 Task: Download the file web page (.html, zipped).
Action: Mouse moved to (56, 99)
Screenshot: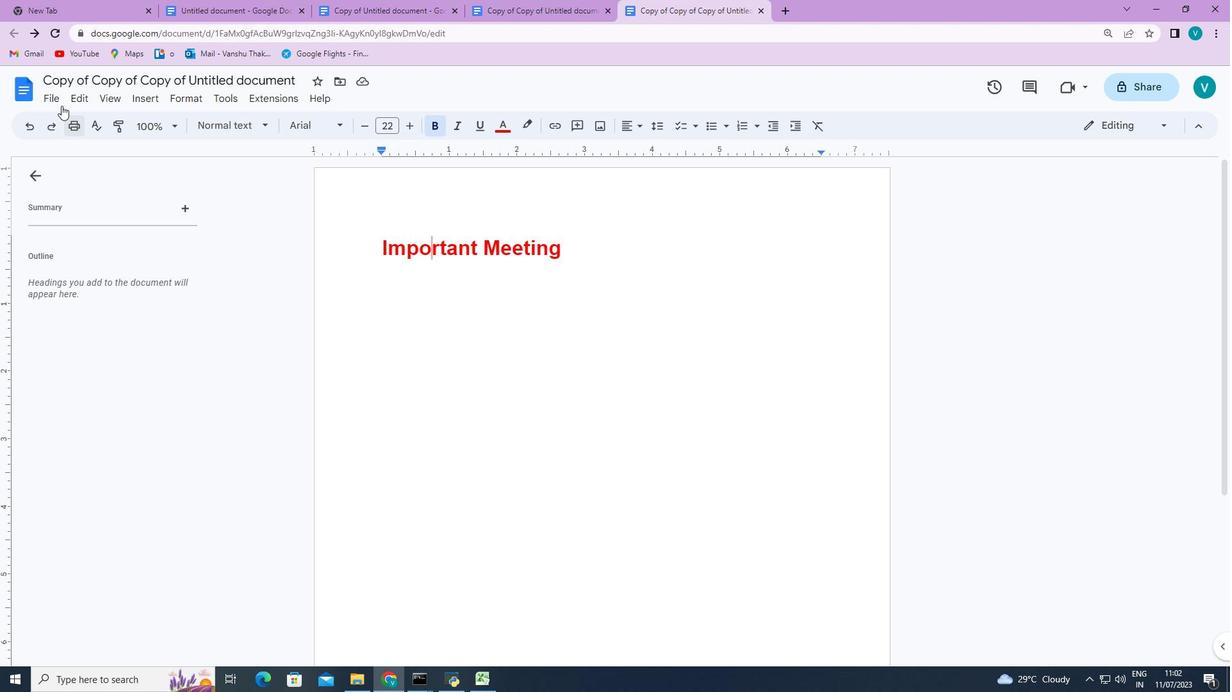 
Action: Mouse pressed left at (56, 99)
Screenshot: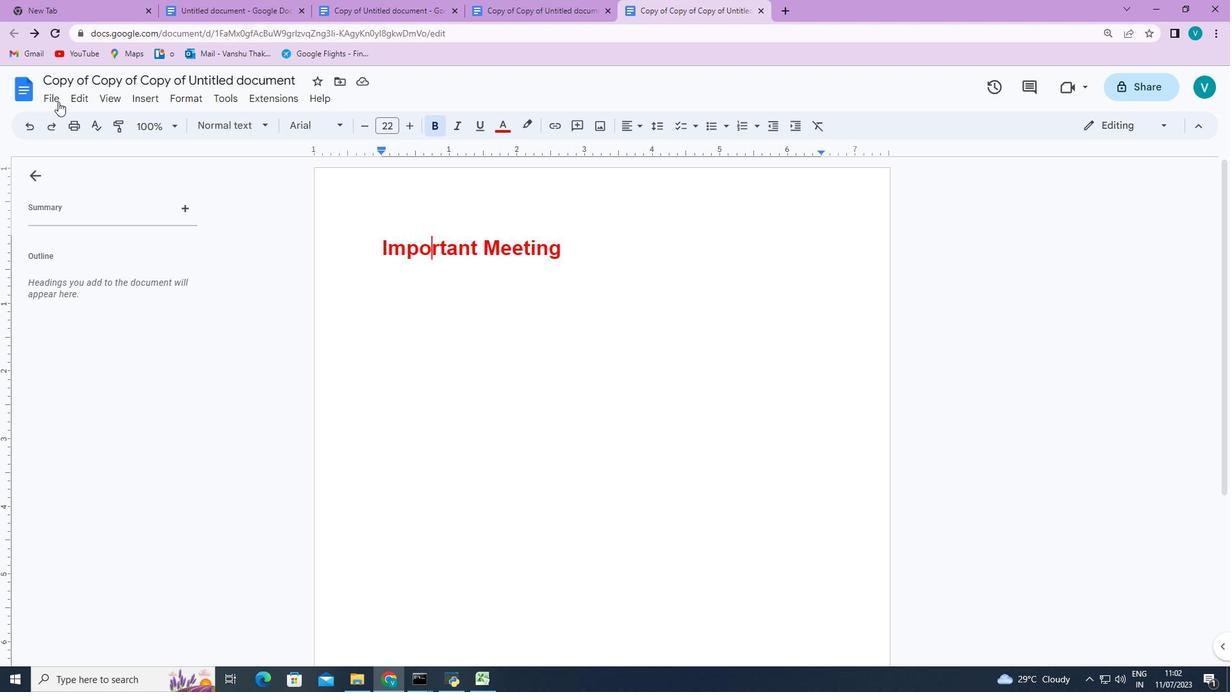 
Action: Mouse moved to (338, 361)
Screenshot: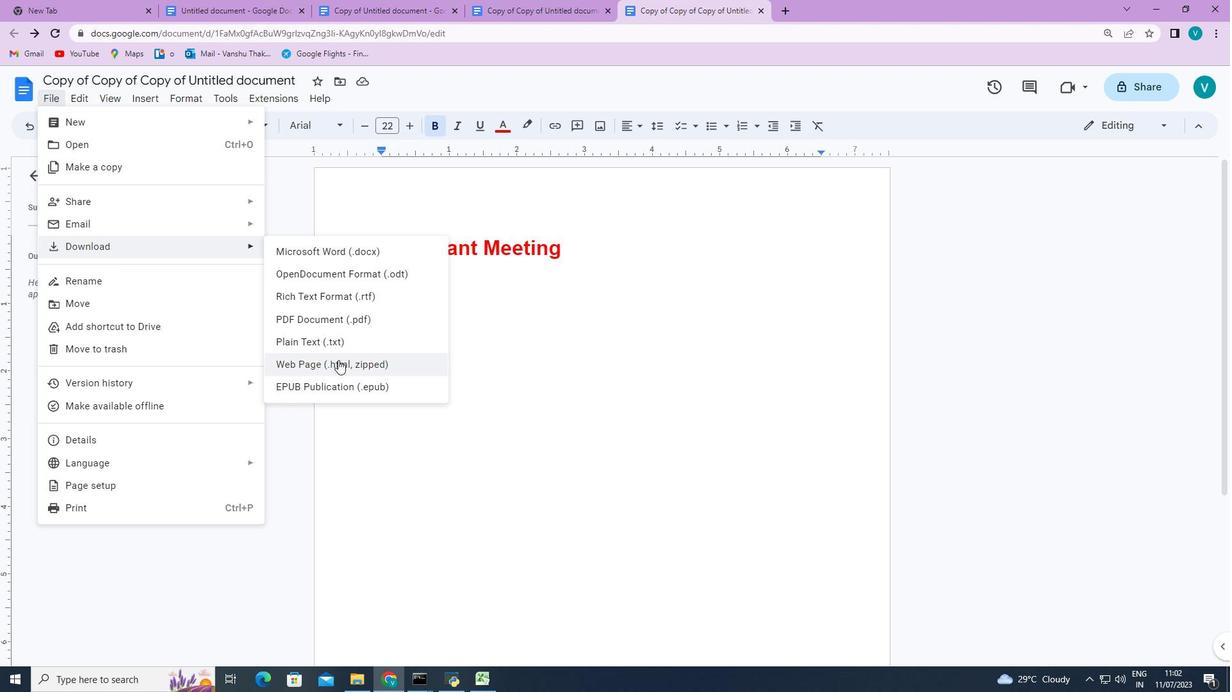 
Action: Mouse pressed left at (338, 361)
Screenshot: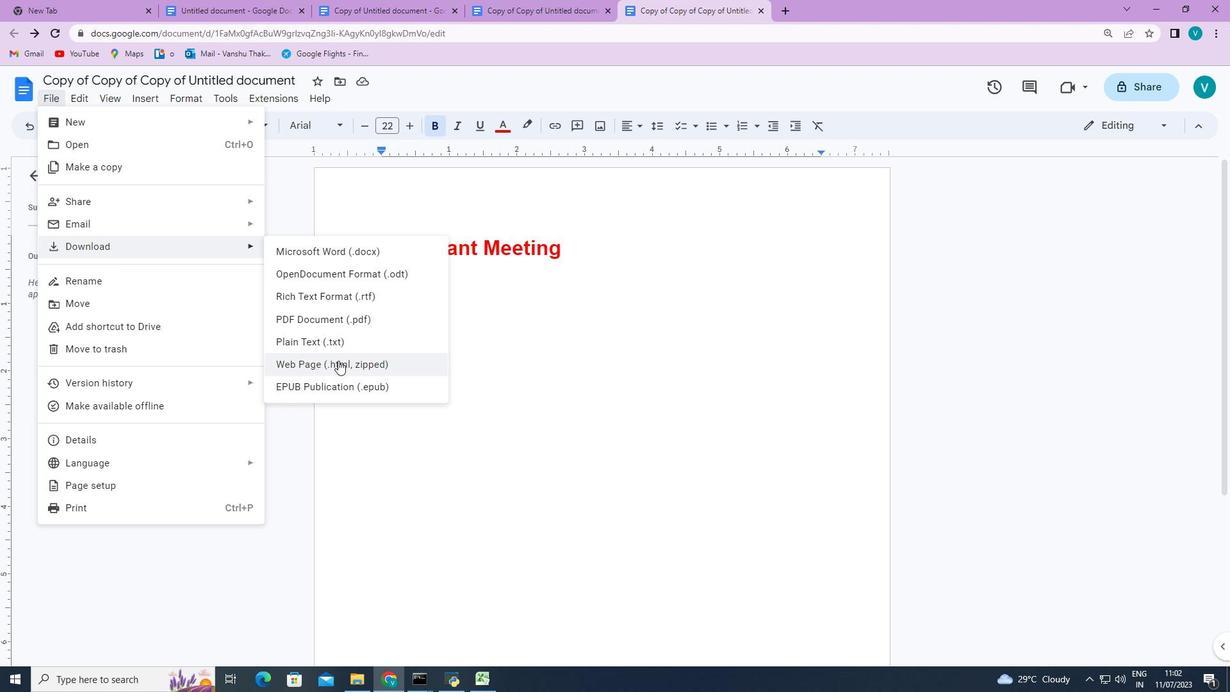 
Action: Mouse moved to (330, 367)
Screenshot: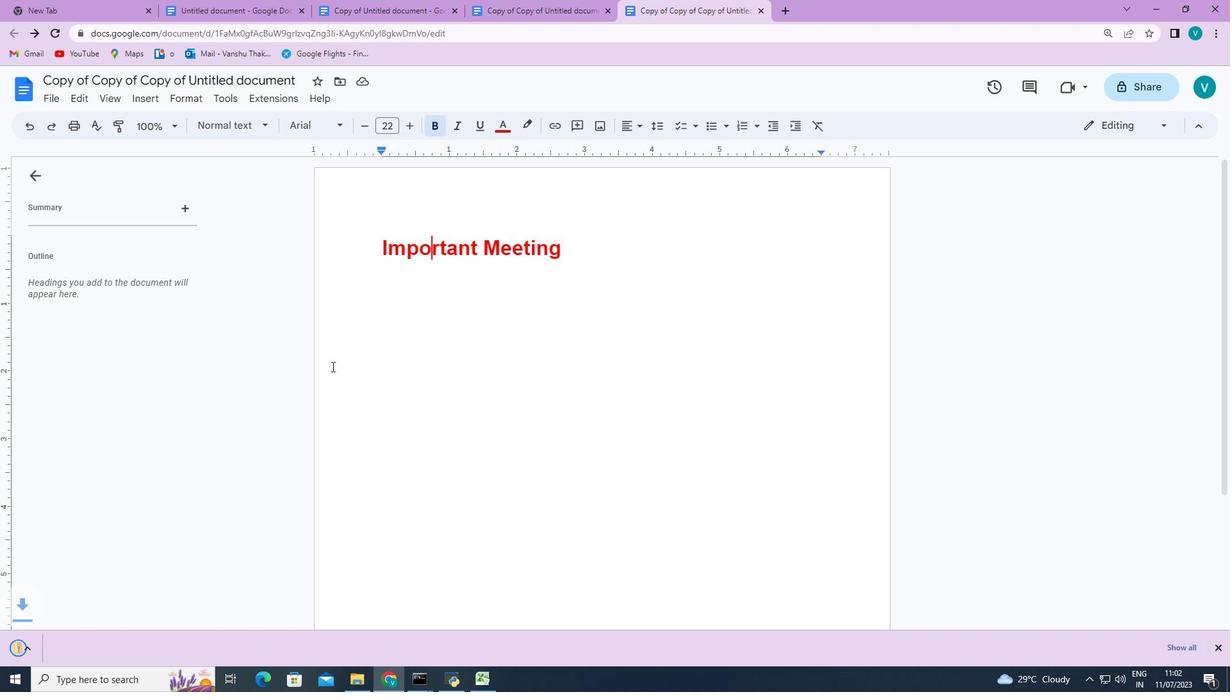 
